 Task: In the Contact  CarterEllie@iko.com; add deal stage: 'Qualified to buy'; Add amount '100000'; Select Deal Type: New Business; Select priority: 'Medium'; Associate deal with contact: choose any two contacts and company: Select any company.. Logged in from softage.1@softage.net
Action: Mouse moved to (78, 49)
Screenshot: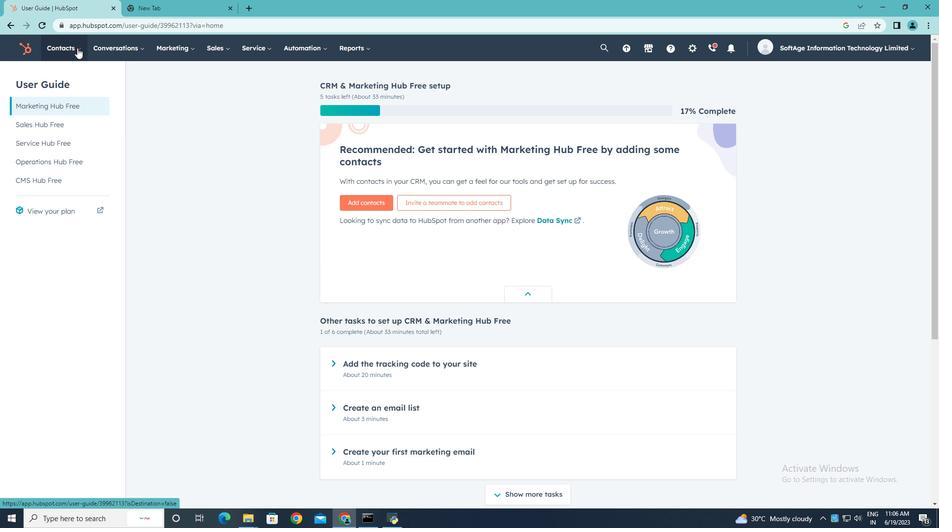 
Action: Mouse pressed left at (78, 49)
Screenshot: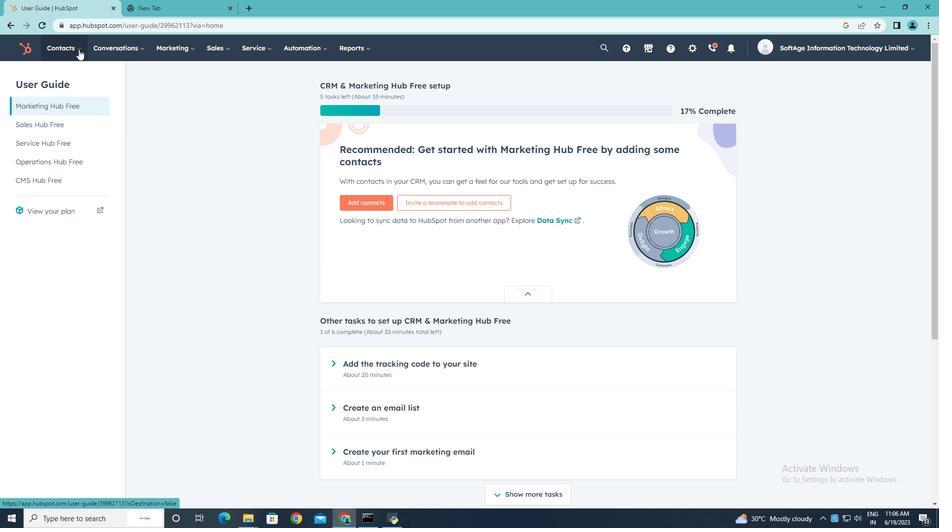 
Action: Mouse moved to (69, 76)
Screenshot: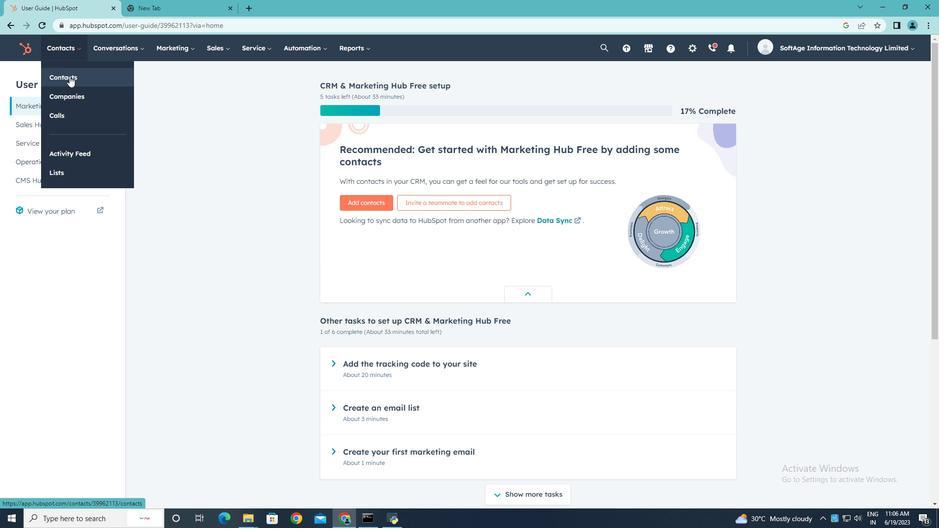 
Action: Mouse pressed left at (69, 76)
Screenshot: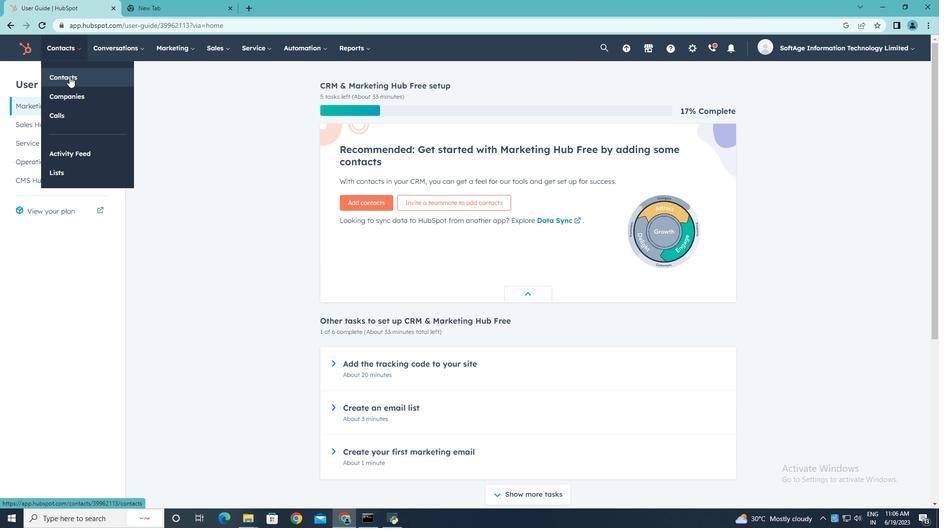 
Action: Mouse moved to (58, 157)
Screenshot: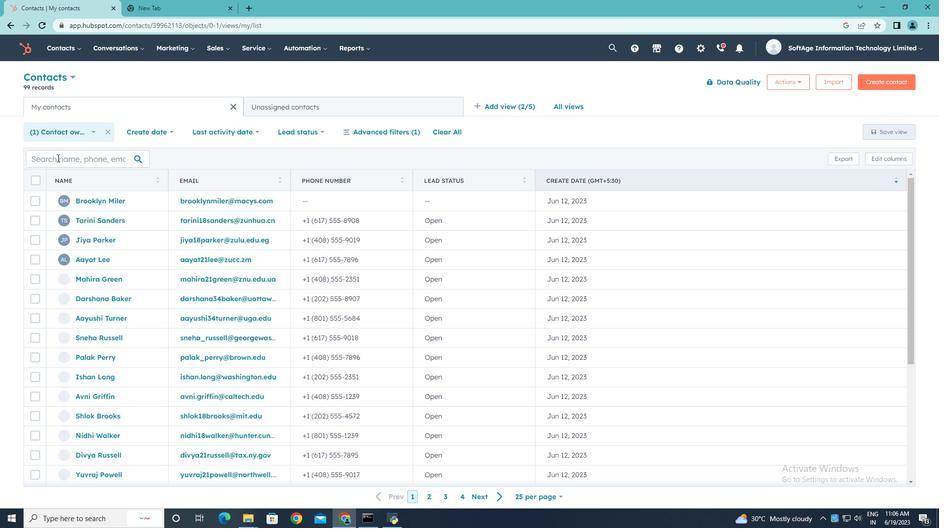 
Action: Mouse pressed left at (58, 157)
Screenshot: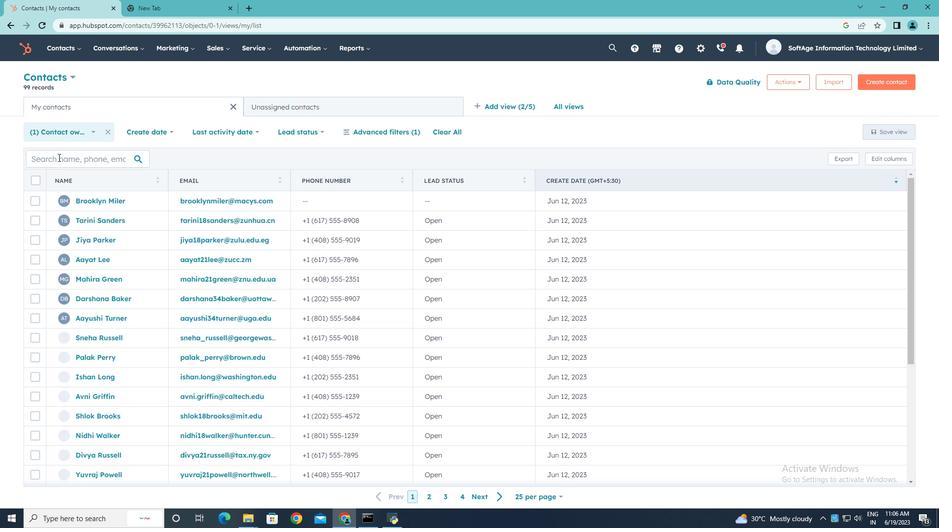 
Action: Key pressed <Key.shift>Carter<Key.shift>Ellie<Key.shift>@iko.cop<Key.backspace>m
Screenshot: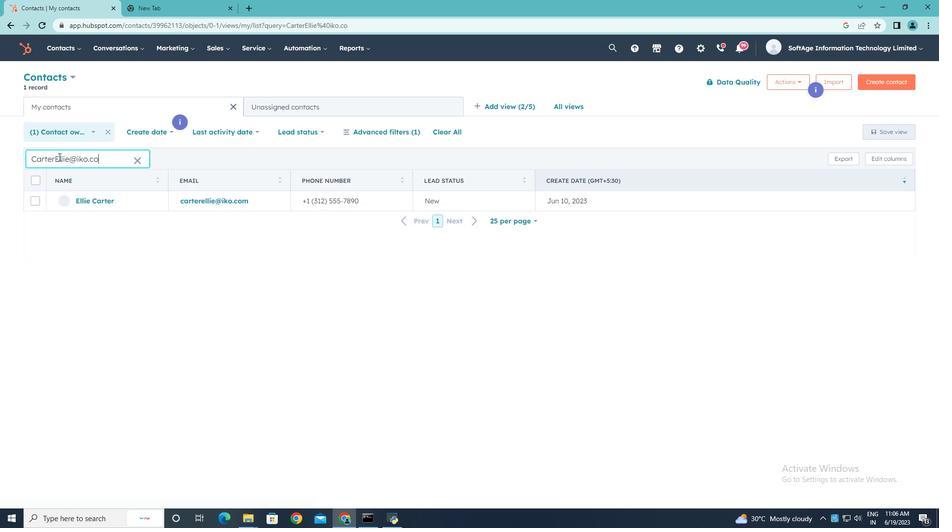 
Action: Mouse moved to (90, 200)
Screenshot: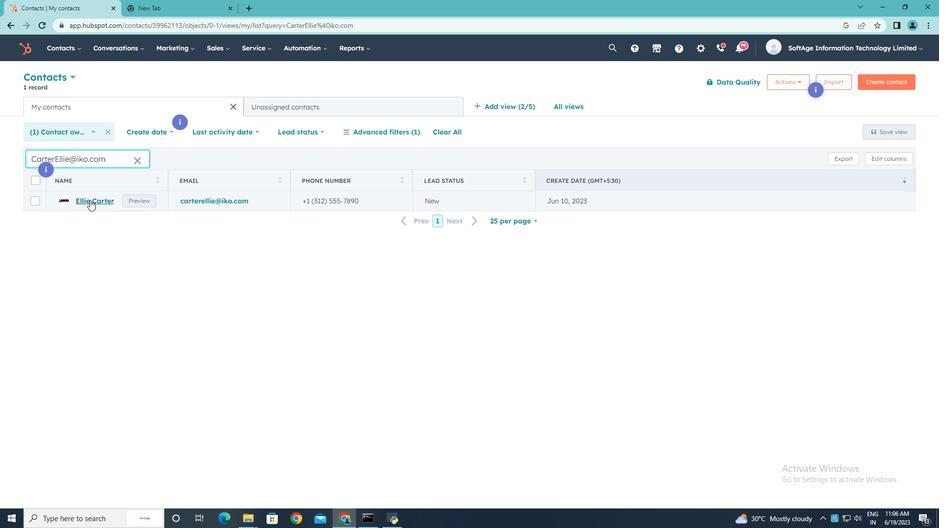
Action: Mouse pressed left at (90, 200)
Screenshot: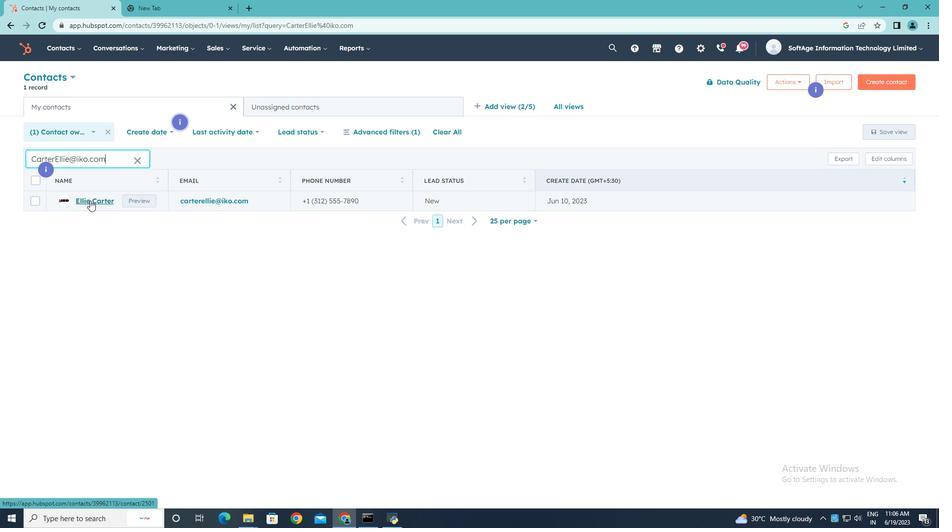 
Action: Mouse moved to (471, 252)
Screenshot: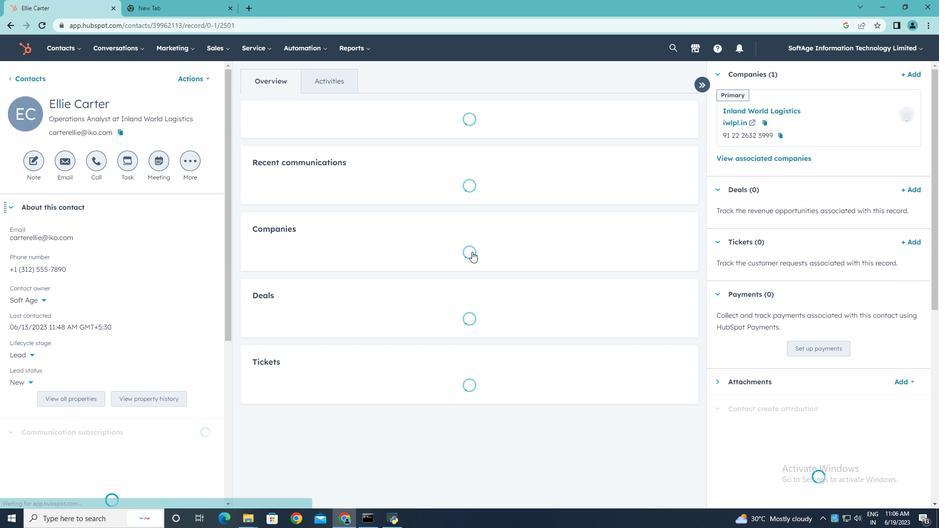 
Action: Mouse scrolled (471, 251) with delta (0, 0)
Screenshot: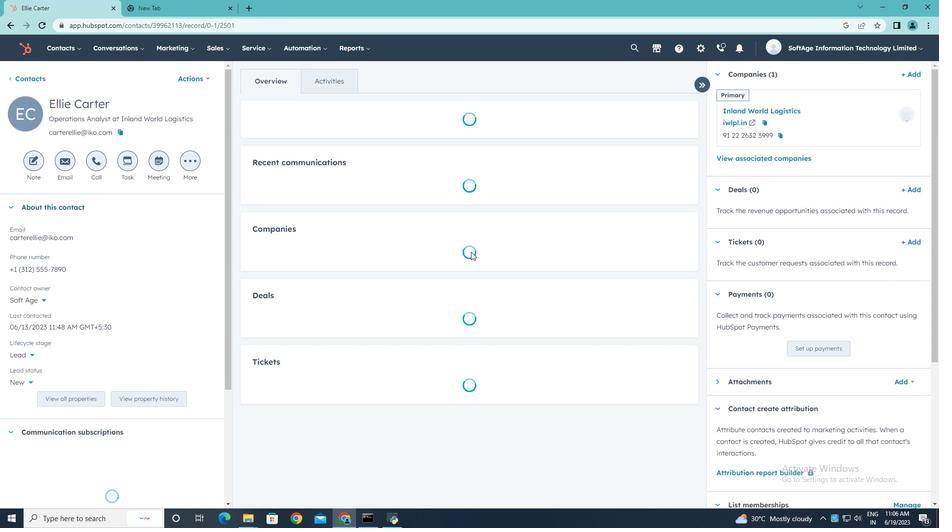 
Action: Mouse scrolled (471, 251) with delta (0, 0)
Screenshot: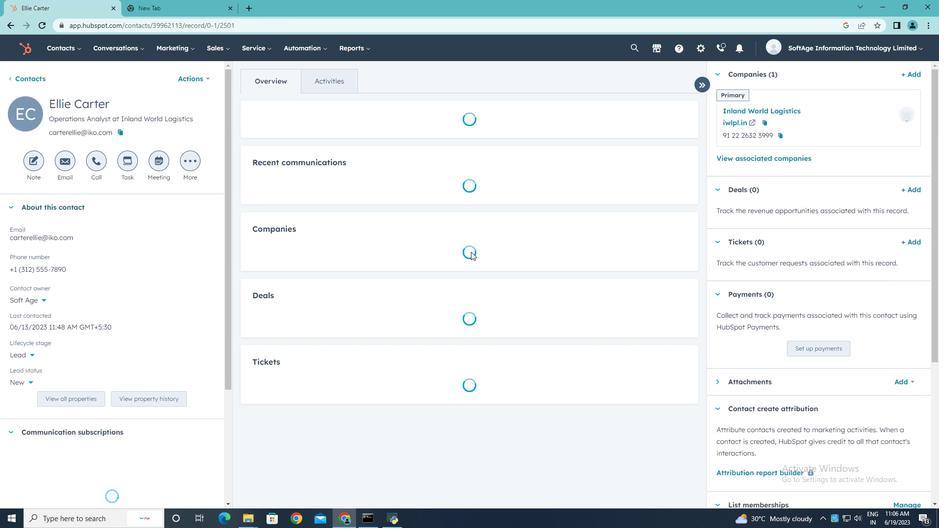 
Action: Mouse scrolled (471, 251) with delta (0, 0)
Screenshot: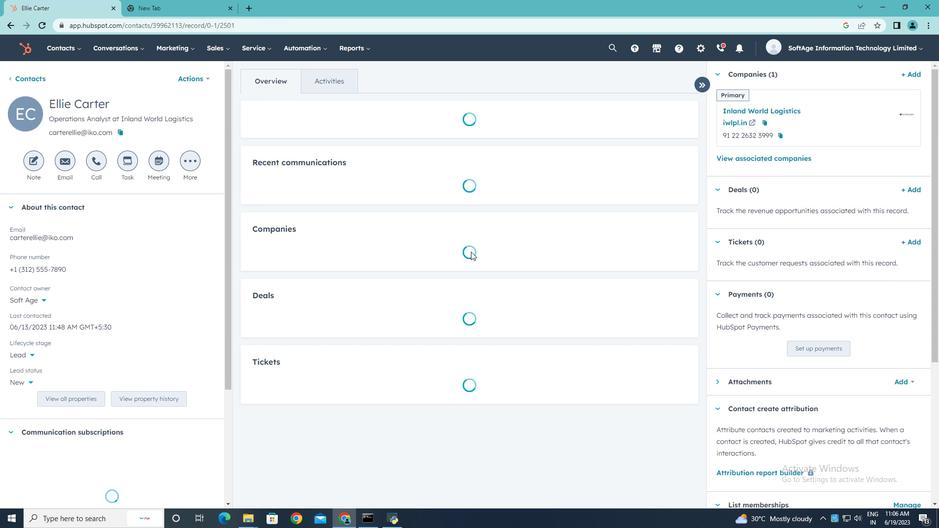 
Action: Mouse scrolled (471, 251) with delta (0, 0)
Screenshot: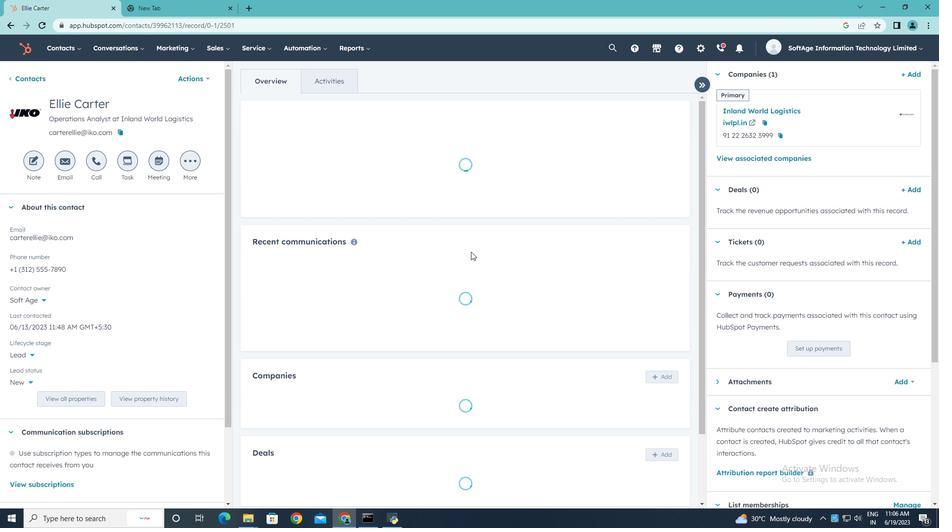 
Action: Mouse scrolled (471, 251) with delta (0, 0)
Screenshot: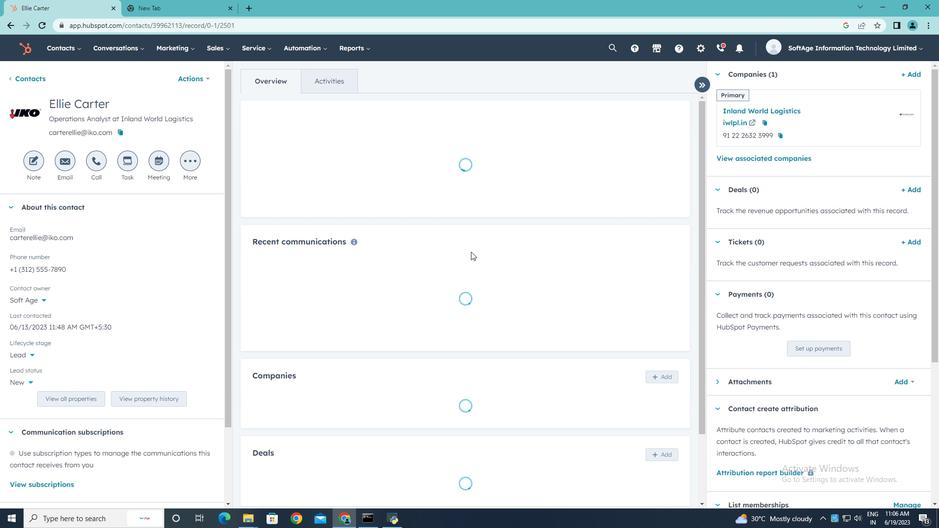 
Action: Mouse scrolled (471, 251) with delta (0, 0)
Screenshot: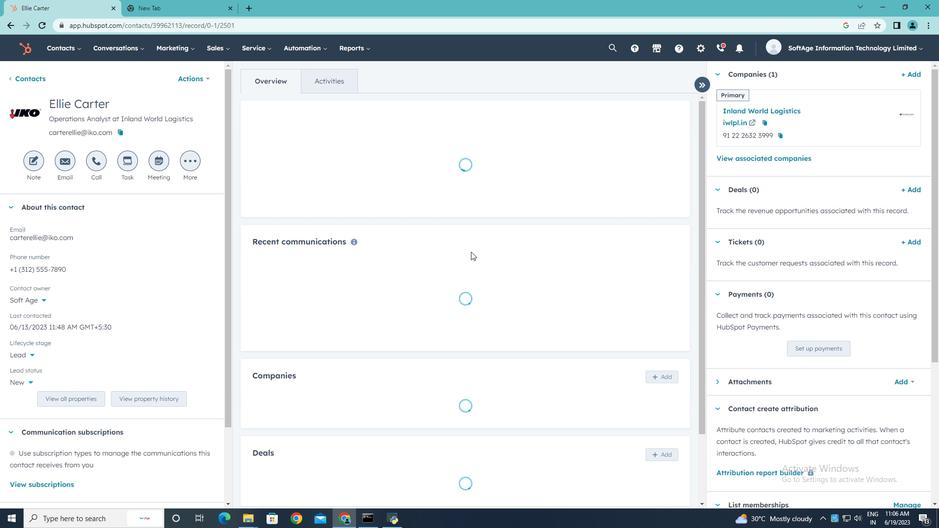 
Action: Mouse scrolled (471, 251) with delta (0, 0)
Screenshot: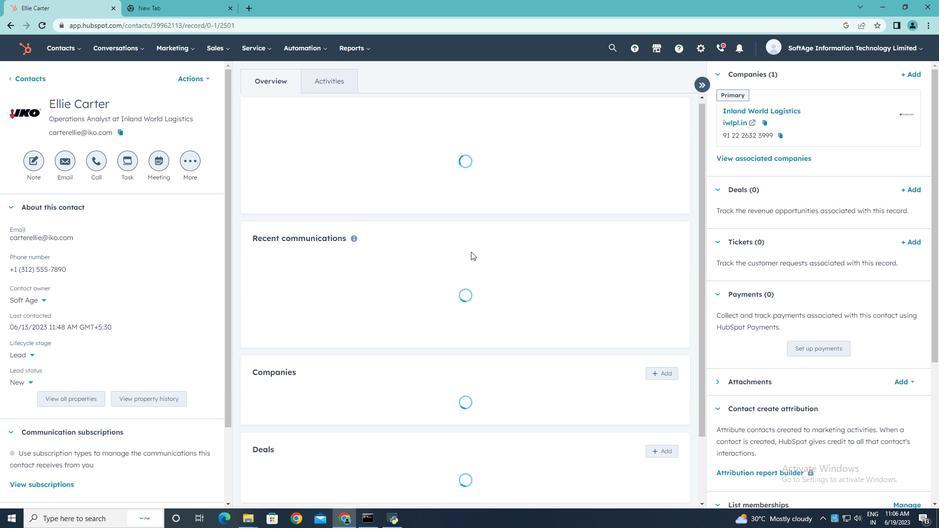
Action: Mouse scrolled (471, 251) with delta (0, 0)
Screenshot: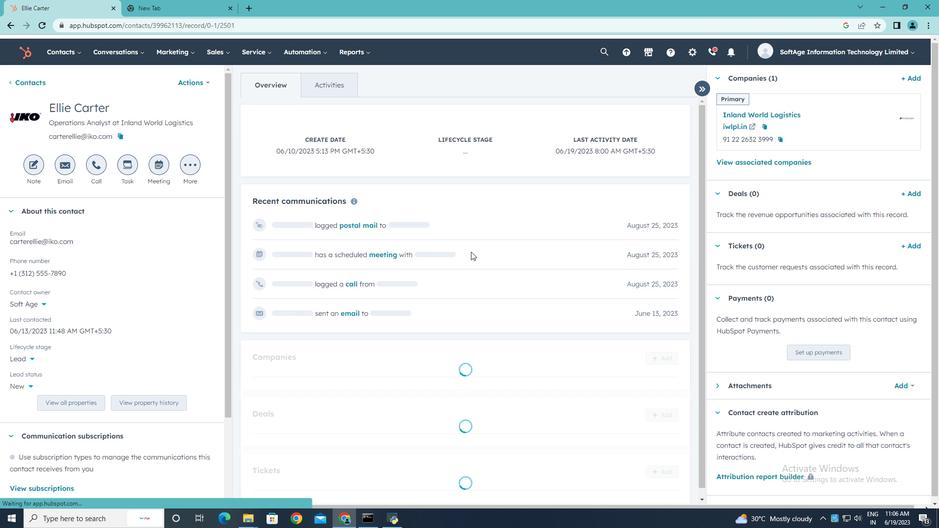 
Action: Mouse scrolled (471, 251) with delta (0, 0)
Screenshot: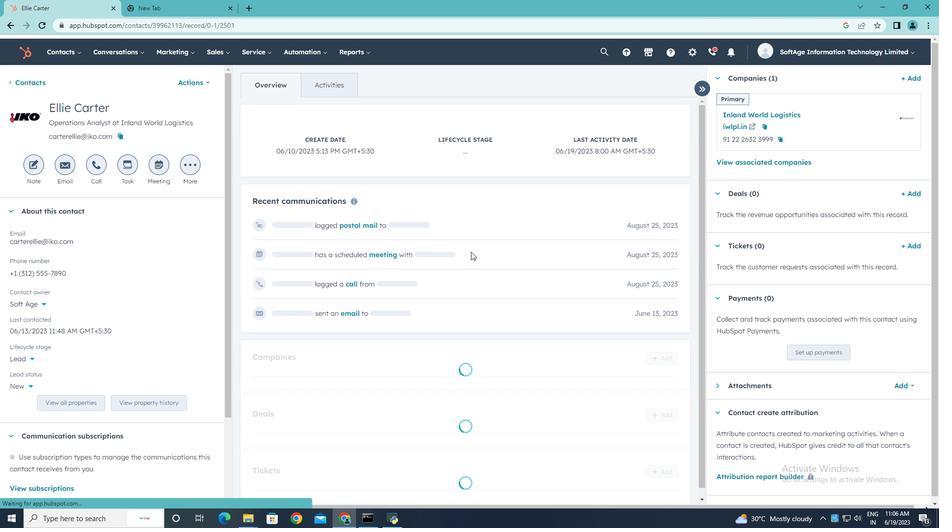 
Action: Mouse scrolled (471, 251) with delta (0, 0)
Screenshot: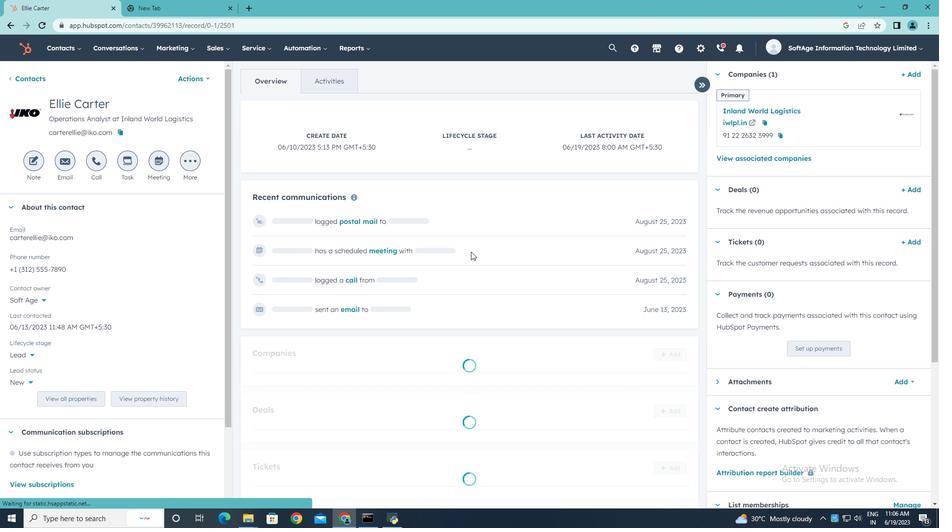 
Action: Mouse scrolled (471, 251) with delta (0, 0)
Screenshot: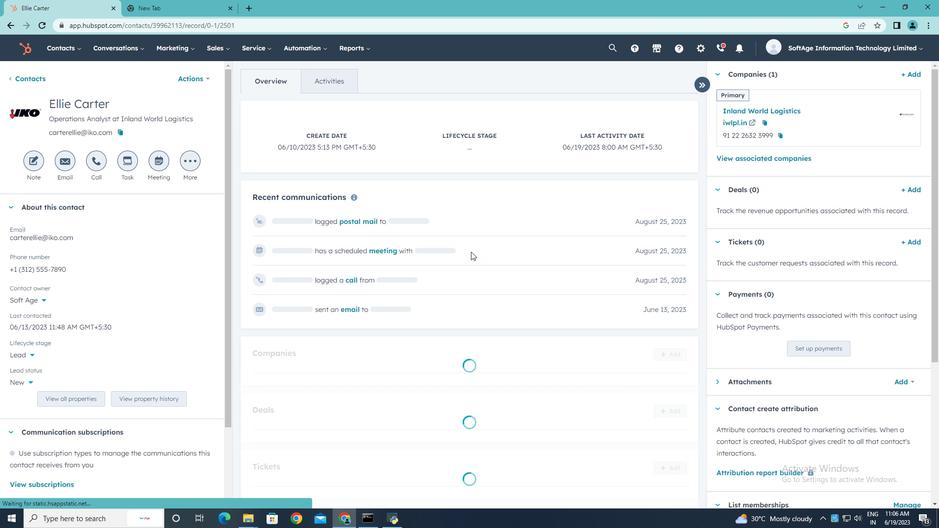 
Action: Mouse scrolled (471, 251) with delta (0, 0)
Screenshot: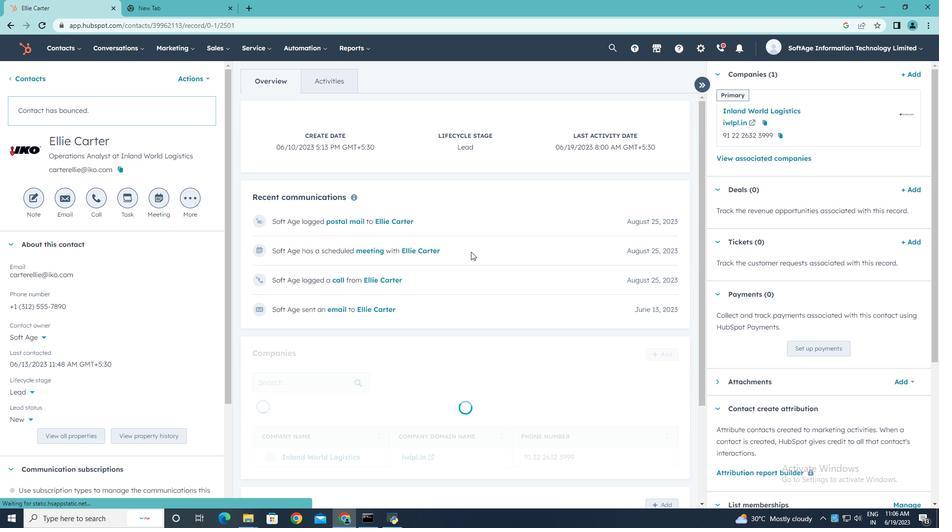
Action: Mouse scrolled (471, 251) with delta (0, 0)
Screenshot: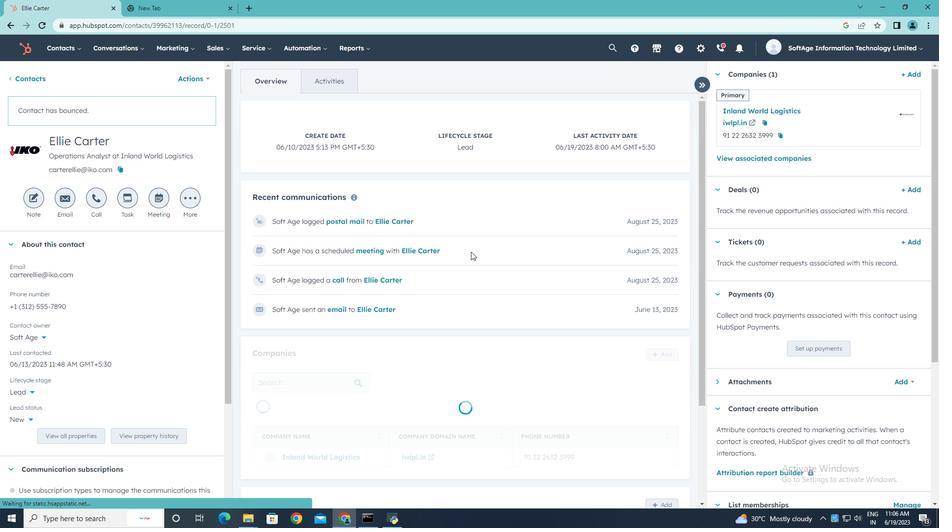 
Action: Mouse scrolled (471, 251) with delta (0, 0)
Screenshot: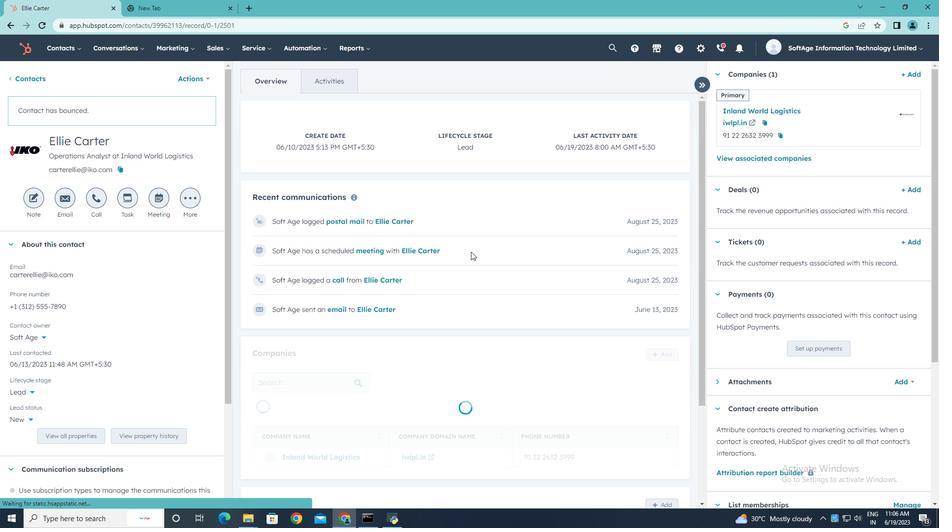 
Action: Mouse scrolled (471, 251) with delta (0, 0)
Screenshot: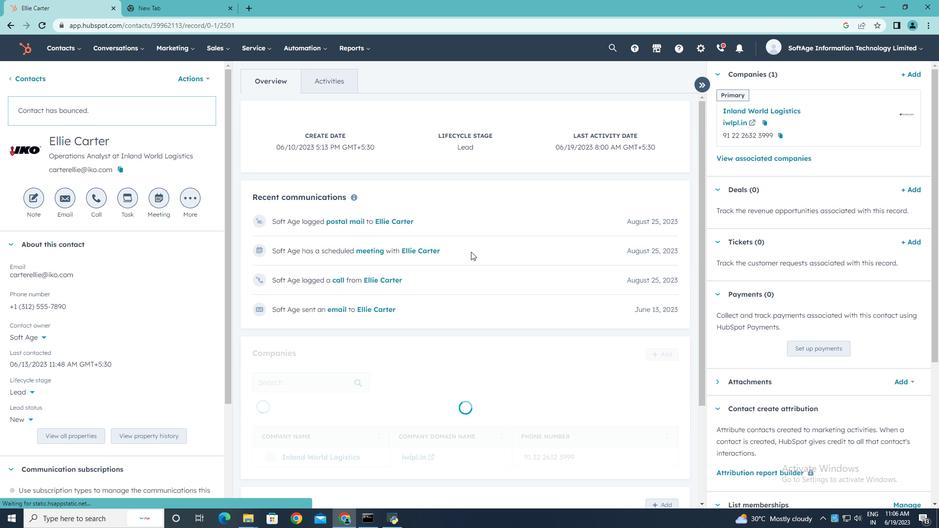 
Action: Mouse scrolled (471, 251) with delta (0, 0)
Screenshot: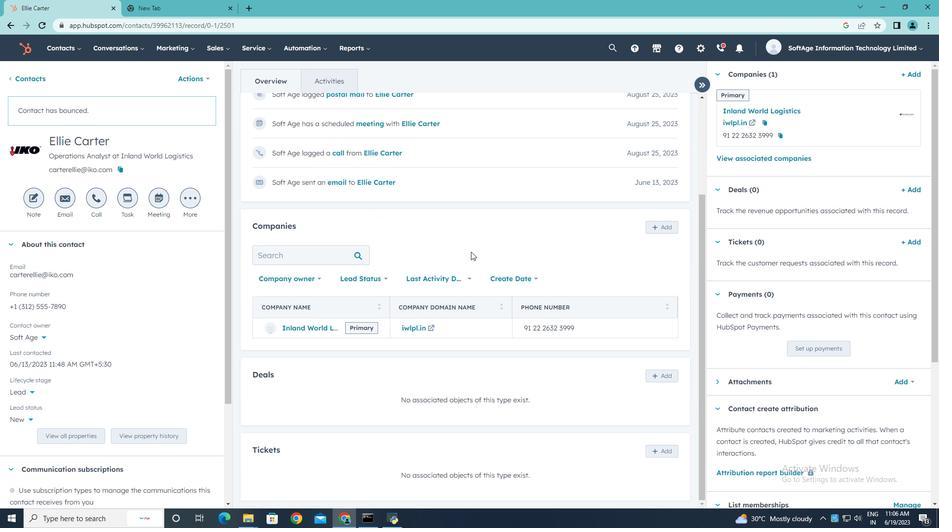 
Action: Mouse scrolled (471, 251) with delta (0, 0)
Screenshot: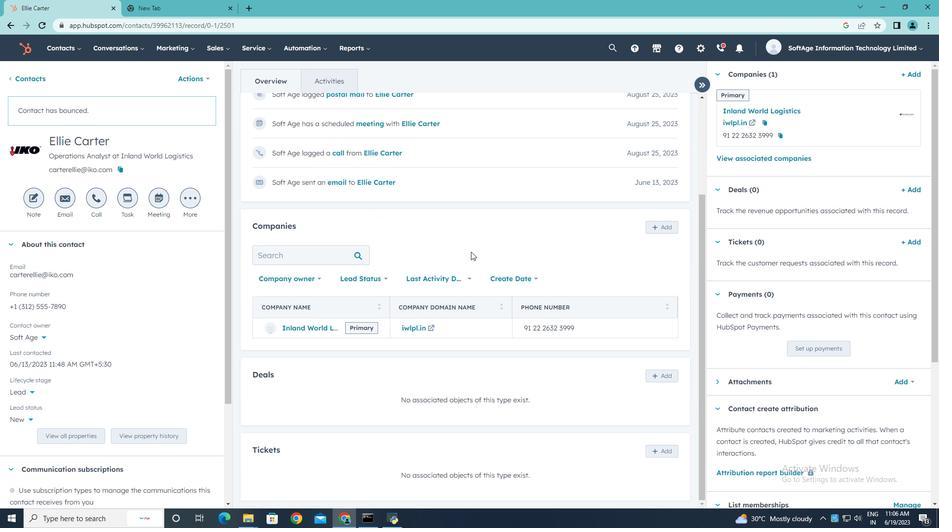 
Action: Mouse scrolled (471, 251) with delta (0, 0)
Screenshot: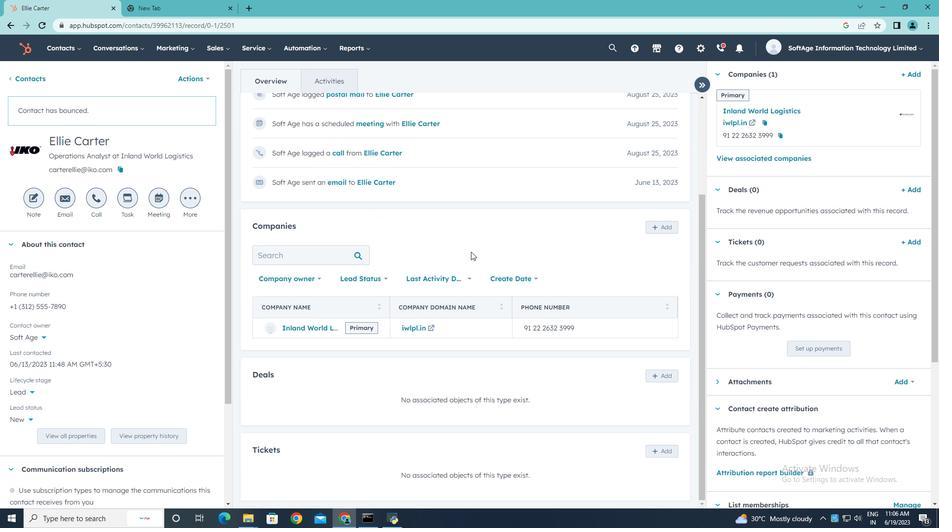 
Action: Mouse moved to (662, 377)
Screenshot: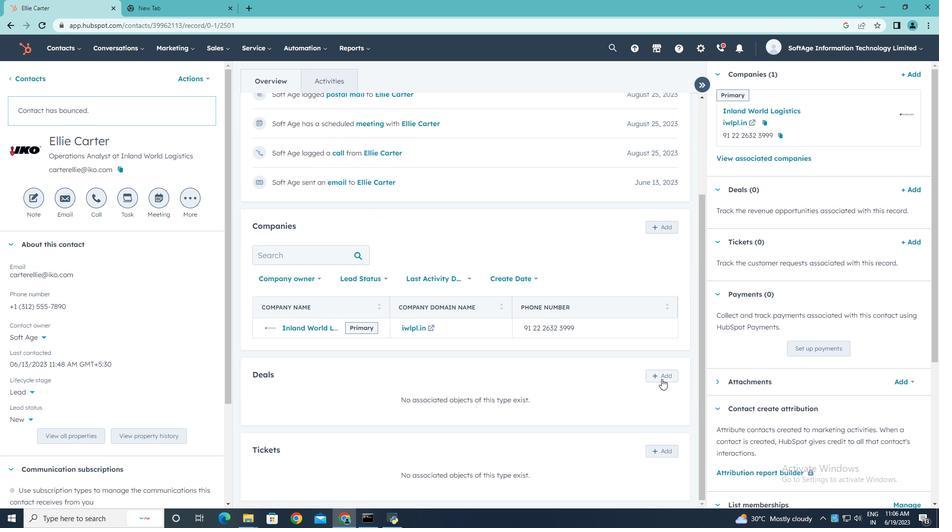 
Action: Mouse pressed left at (662, 377)
Screenshot: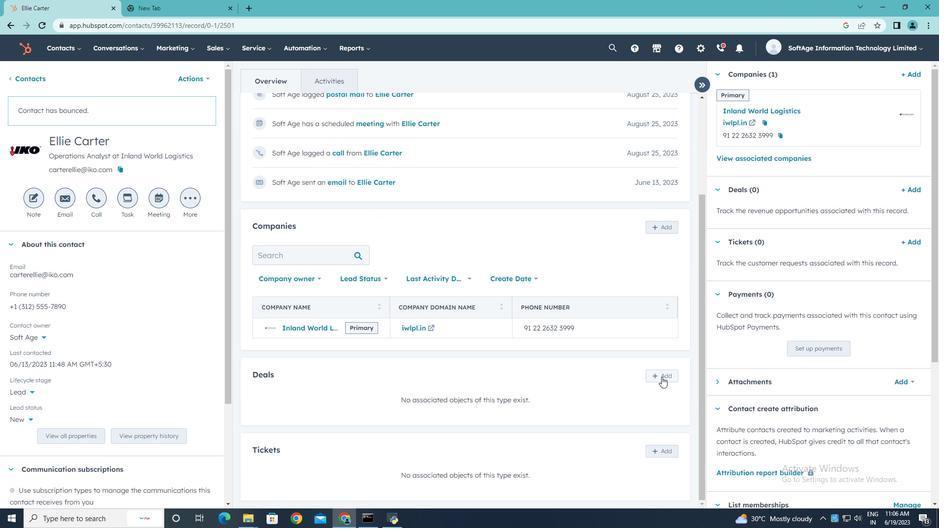 
Action: Mouse moved to (897, 249)
Screenshot: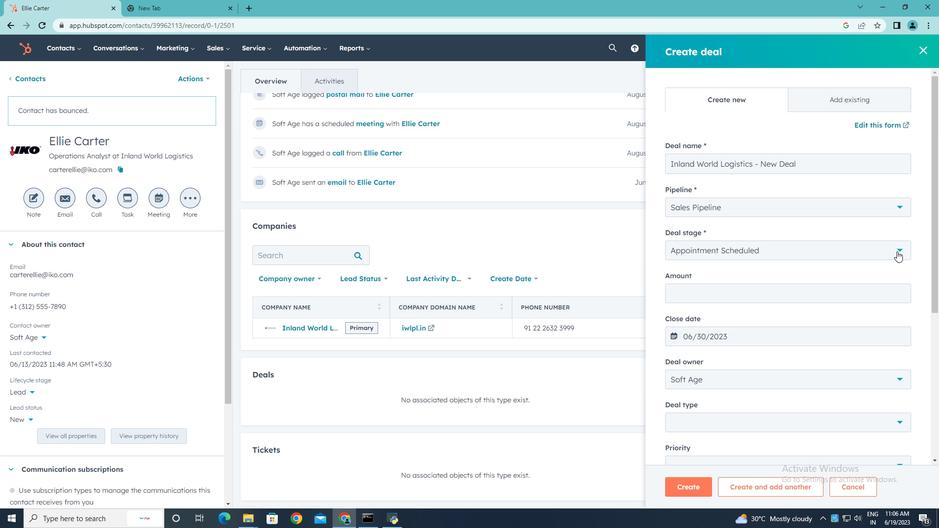 
Action: Mouse pressed left at (897, 249)
Screenshot: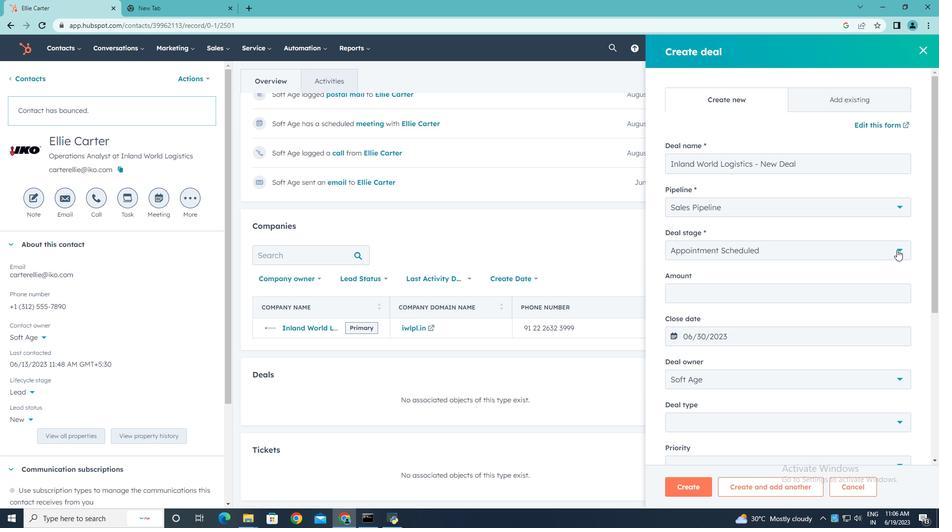 
Action: Mouse moved to (756, 322)
Screenshot: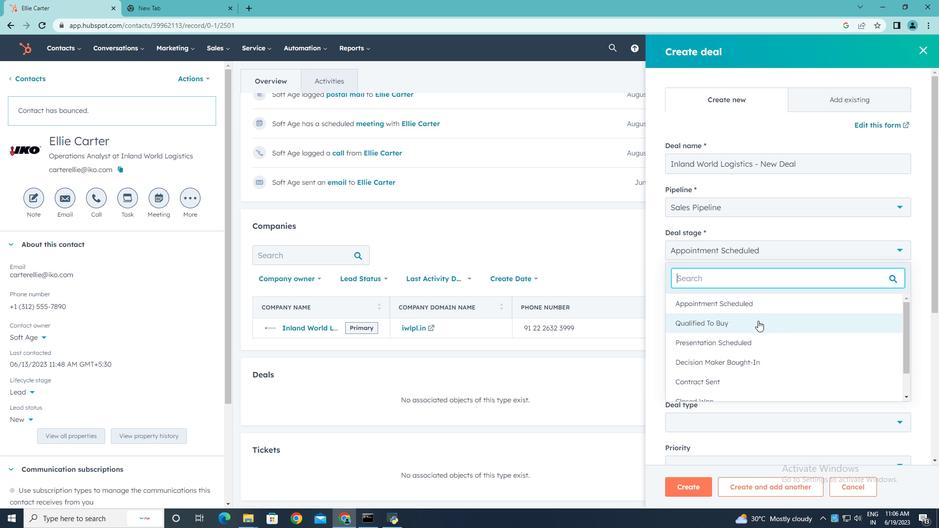 
Action: Mouse pressed left at (756, 322)
Screenshot: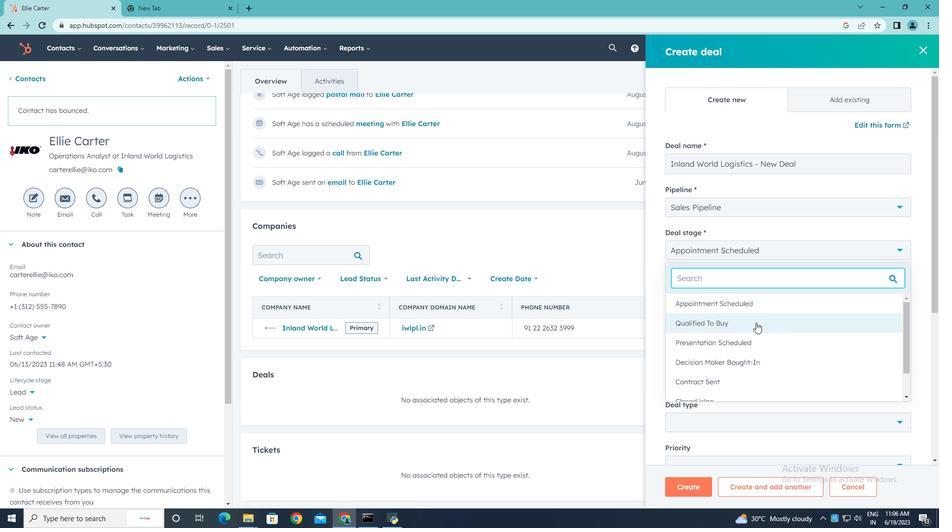 
Action: Mouse moved to (734, 292)
Screenshot: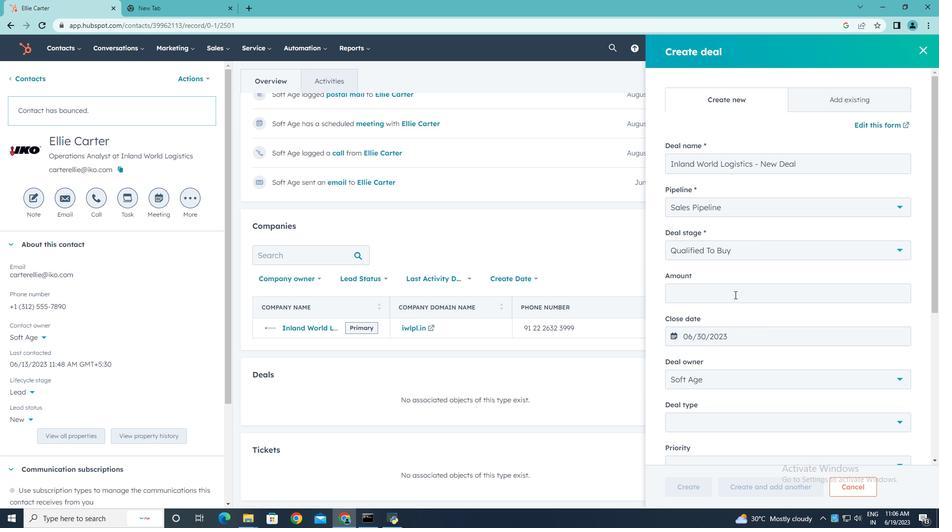 
Action: Mouse pressed left at (734, 292)
Screenshot: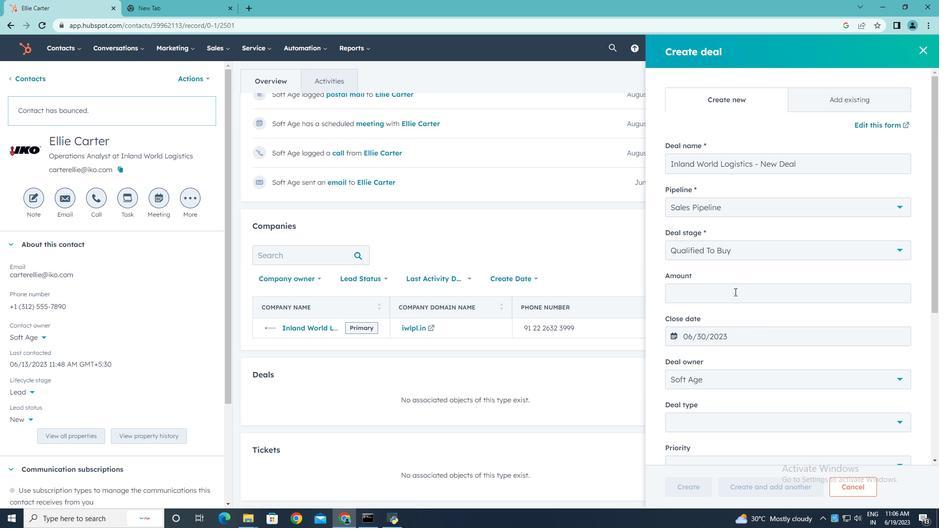 
Action: Key pressed 100000
Screenshot: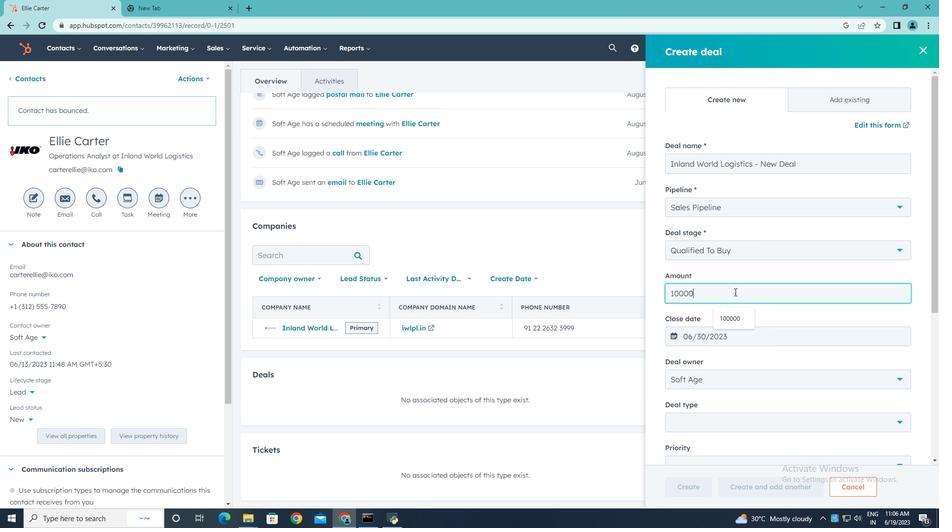
Action: Mouse moved to (903, 424)
Screenshot: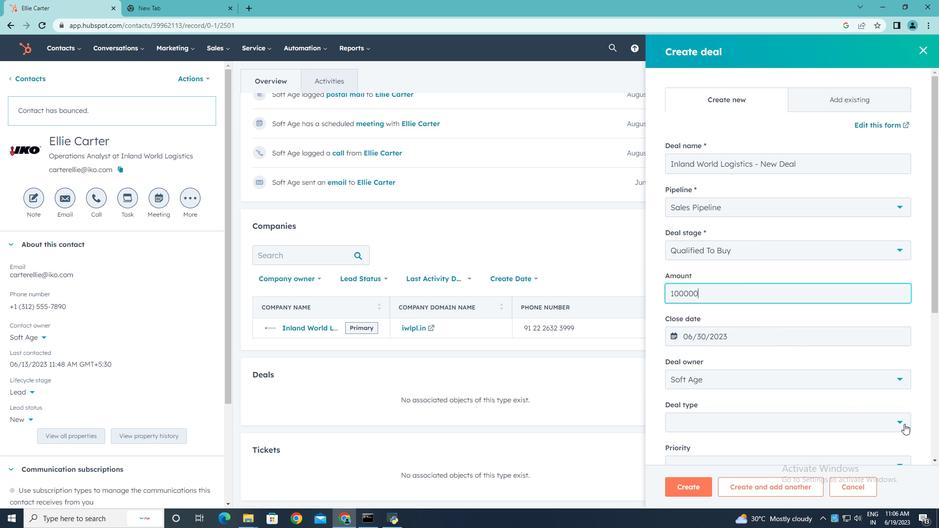 
Action: Mouse pressed left at (903, 424)
Screenshot: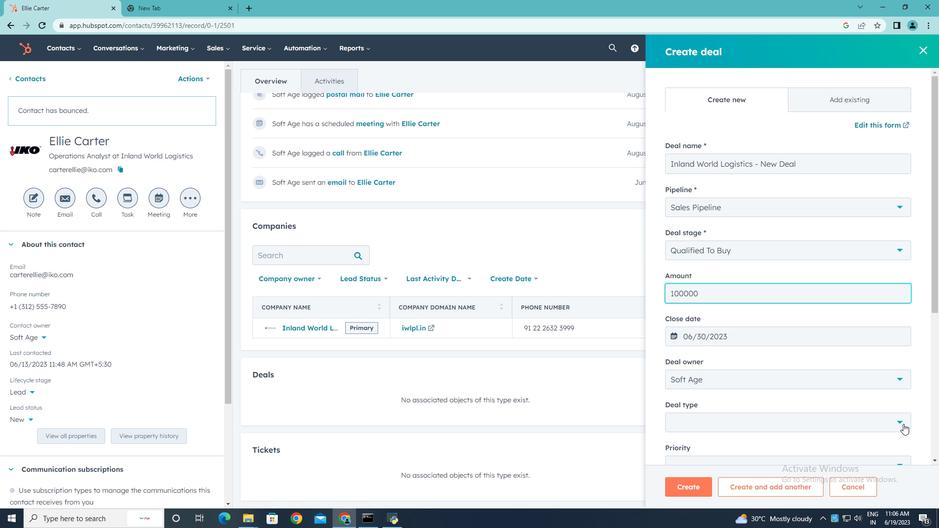 
Action: Mouse moved to (742, 469)
Screenshot: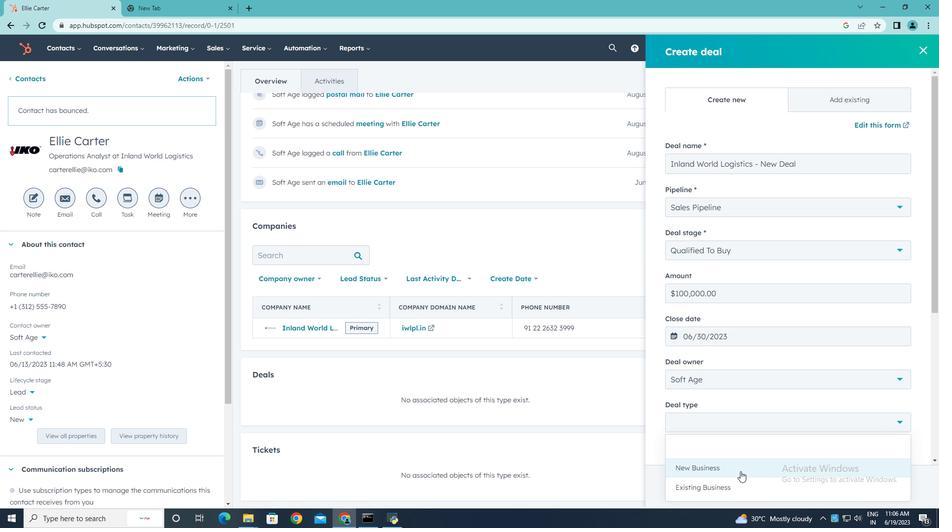 
Action: Mouse pressed left at (742, 469)
Screenshot: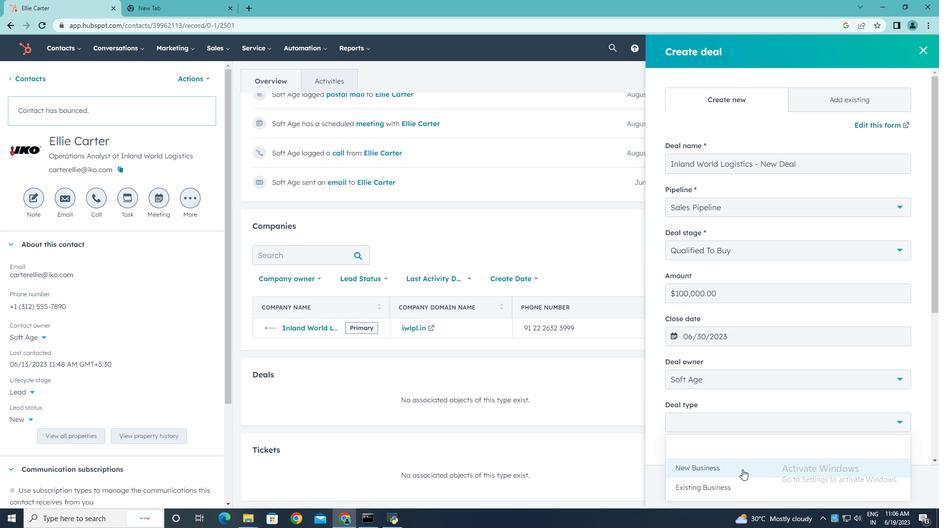 
Action: Mouse moved to (734, 384)
Screenshot: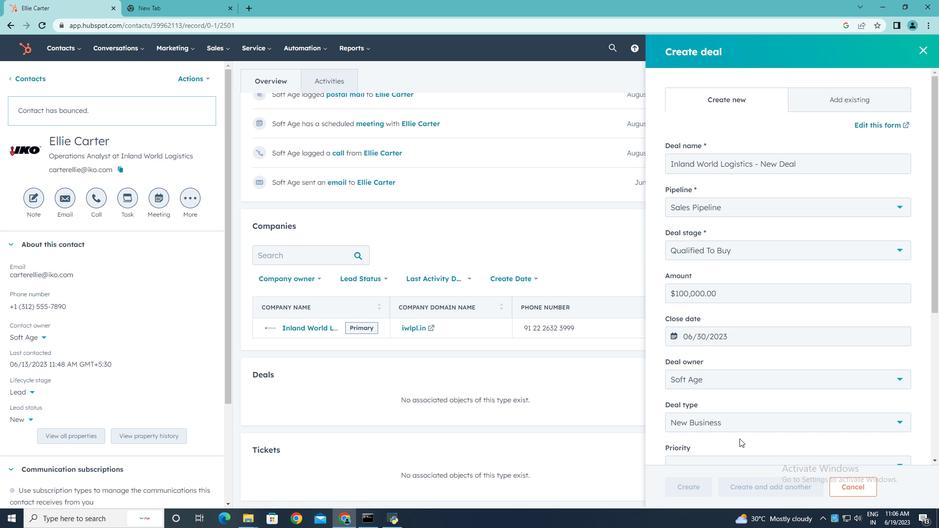
Action: Mouse scrolled (734, 384) with delta (0, 0)
Screenshot: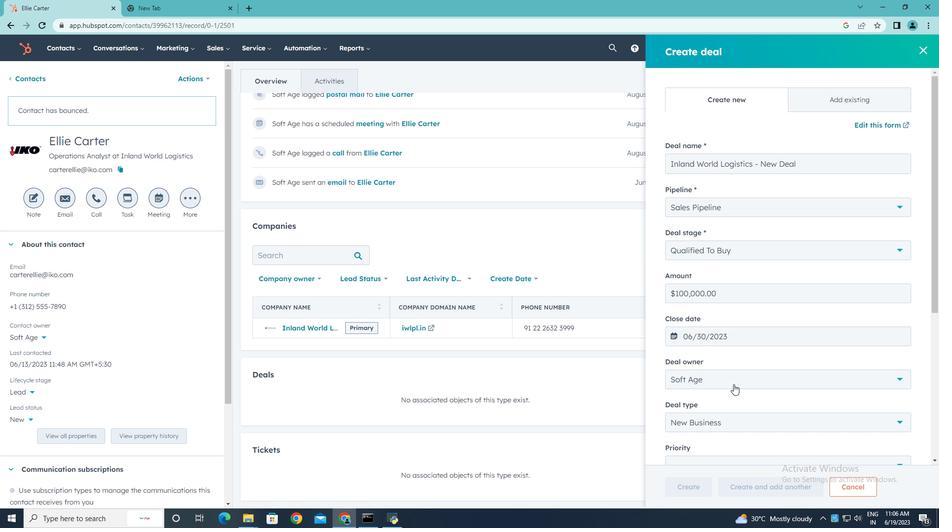 
Action: Mouse scrolled (734, 384) with delta (0, 0)
Screenshot: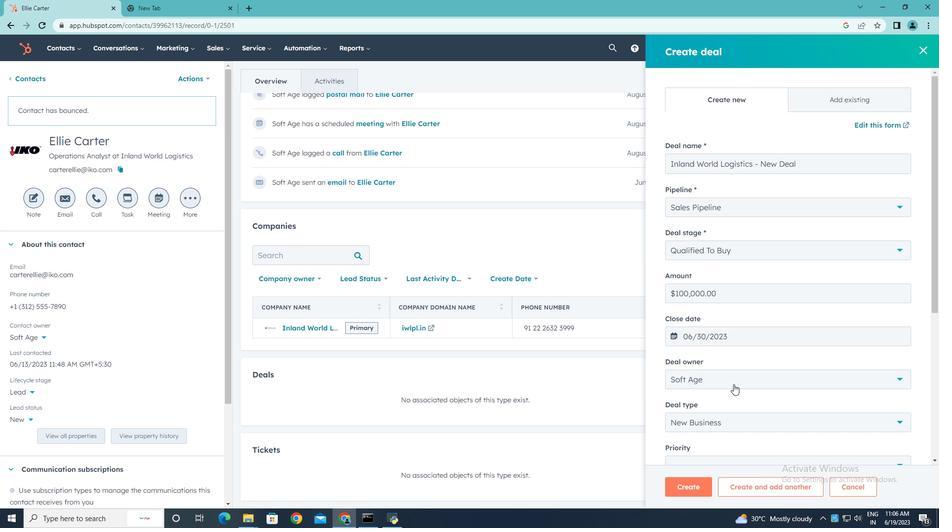 
Action: Mouse scrolled (734, 384) with delta (0, 0)
Screenshot: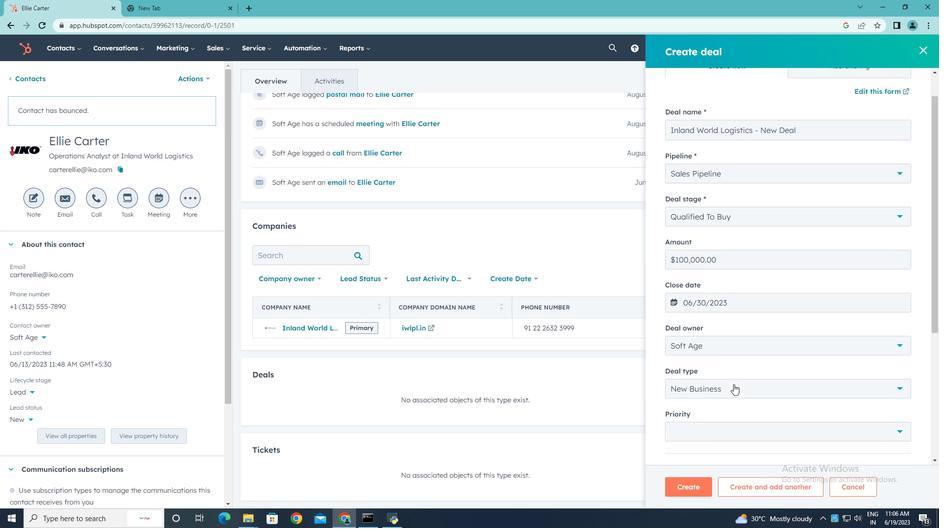
Action: Mouse moved to (897, 318)
Screenshot: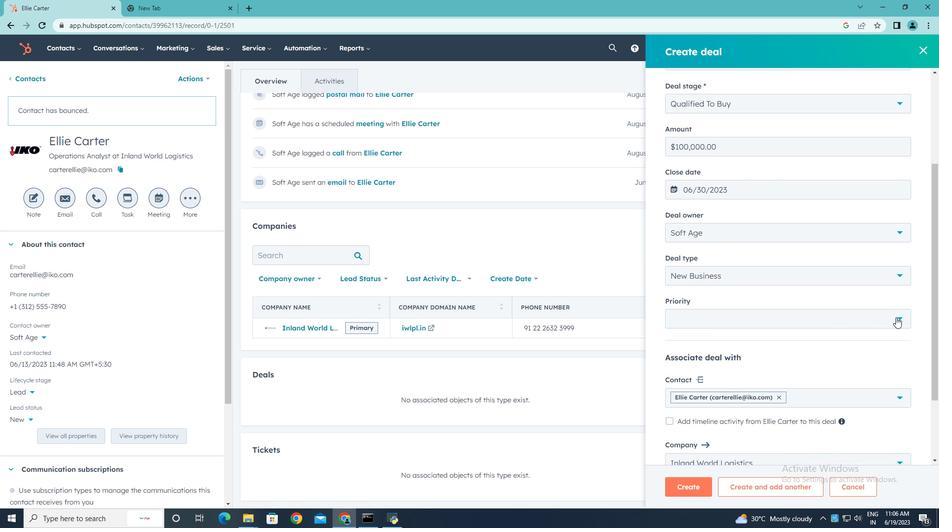 
Action: Mouse pressed left at (897, 318)
Screenshot: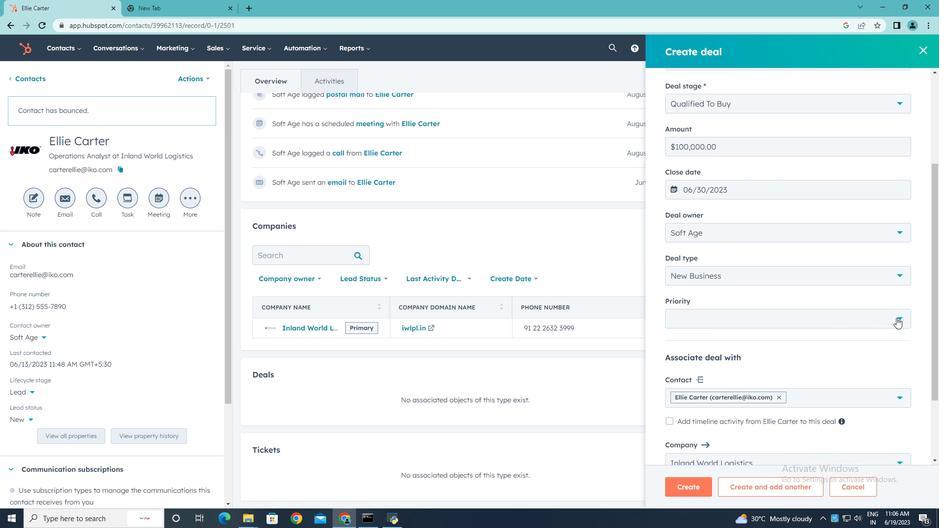 
Action: Mouse moved to (730, 383)
Screenshot: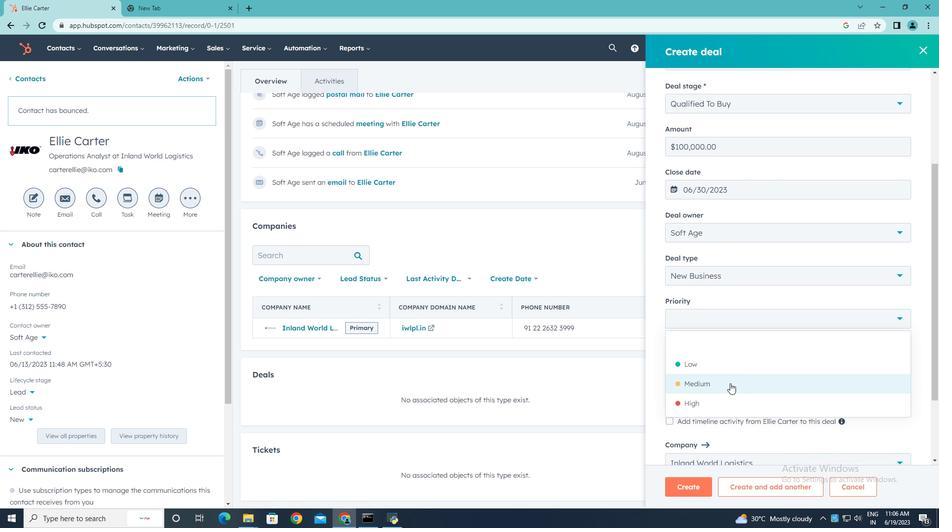
Action: Mouse pressed left at (730, 383)
Screenshot: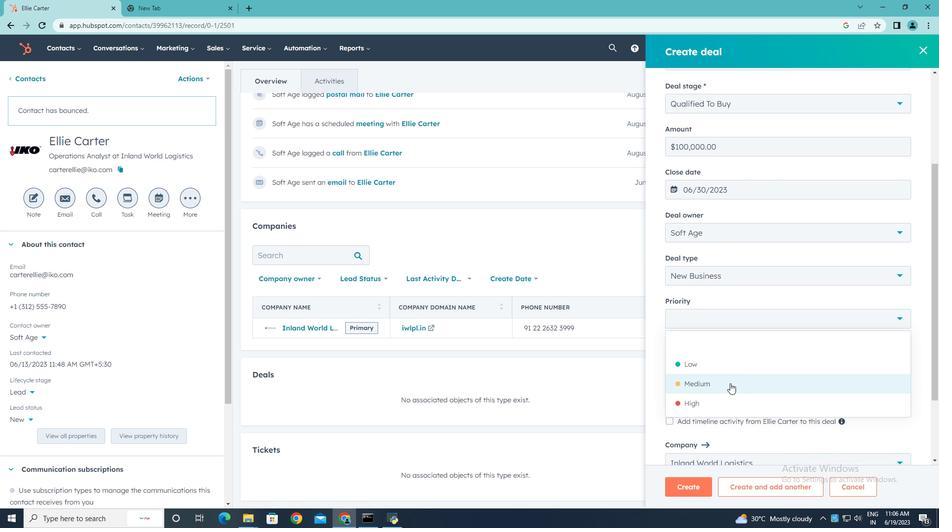 
Action: Mouse moved to (903, 398)
Screenshot: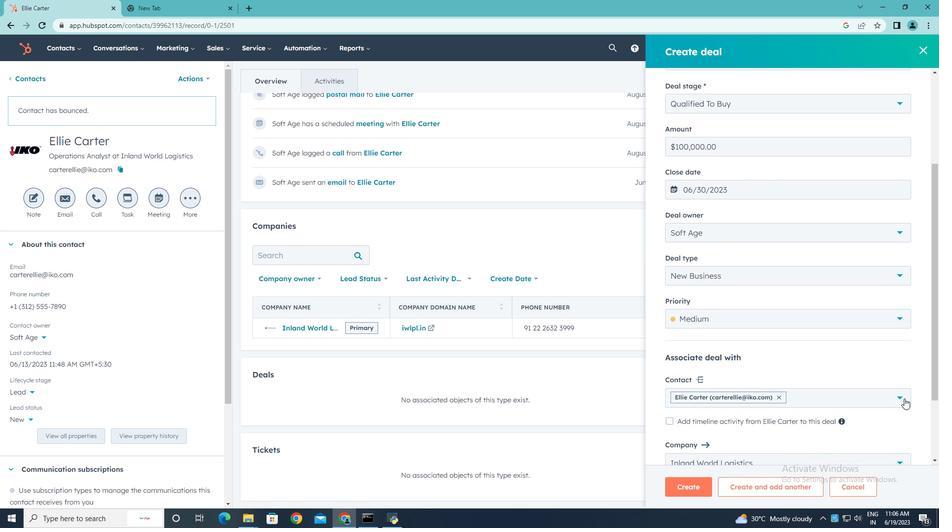
Action: Mouse pressed left at (903, 398)
Screenshot: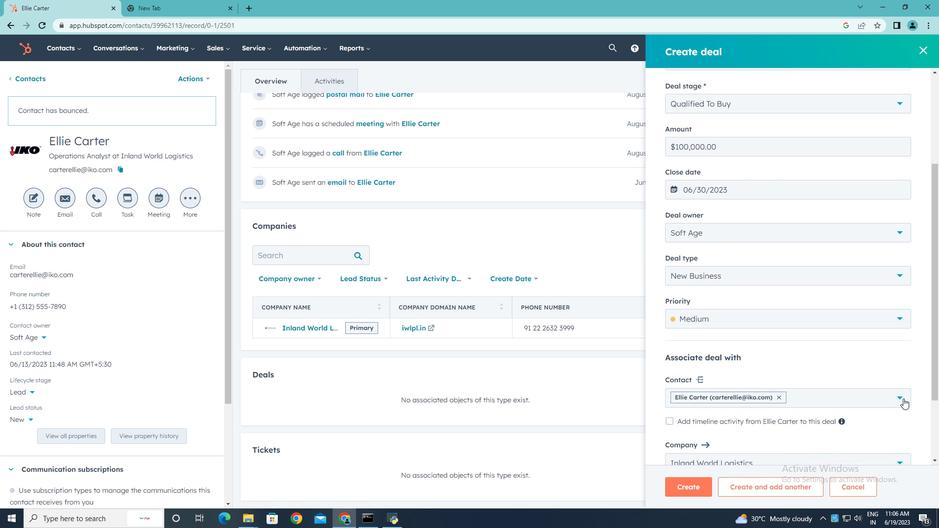 
Action: Mouse moved to (683, 348)
Screenshot: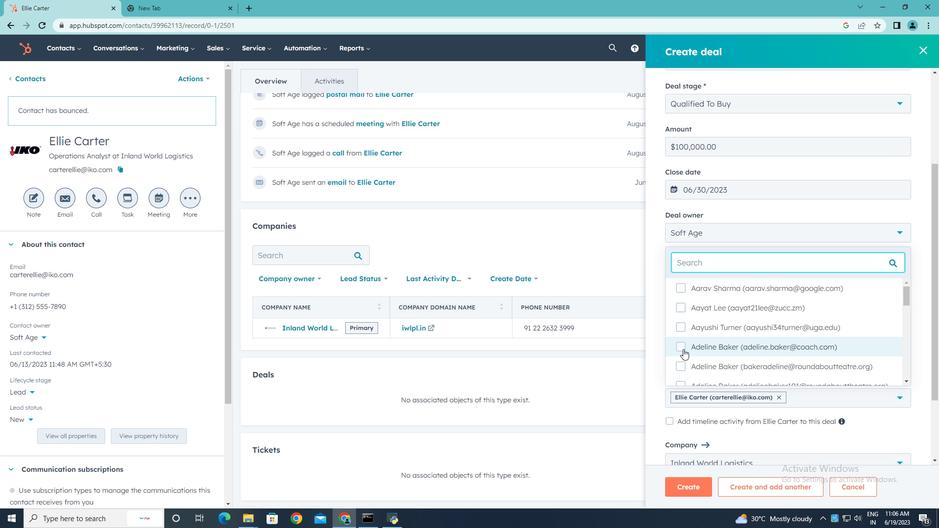 
Action: Mouse pressed left at (683, 348)
Screenshot: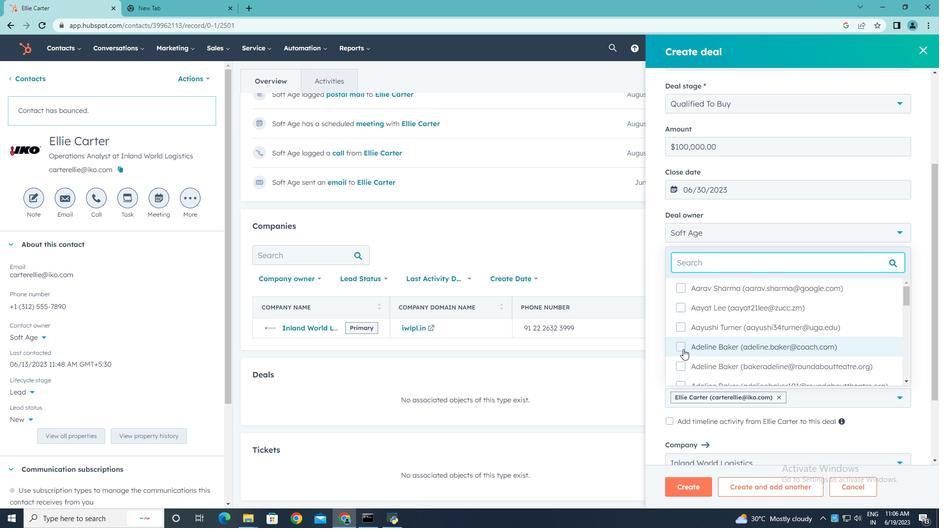 
Action: Mouse moved to (899, 404)
Screenshot: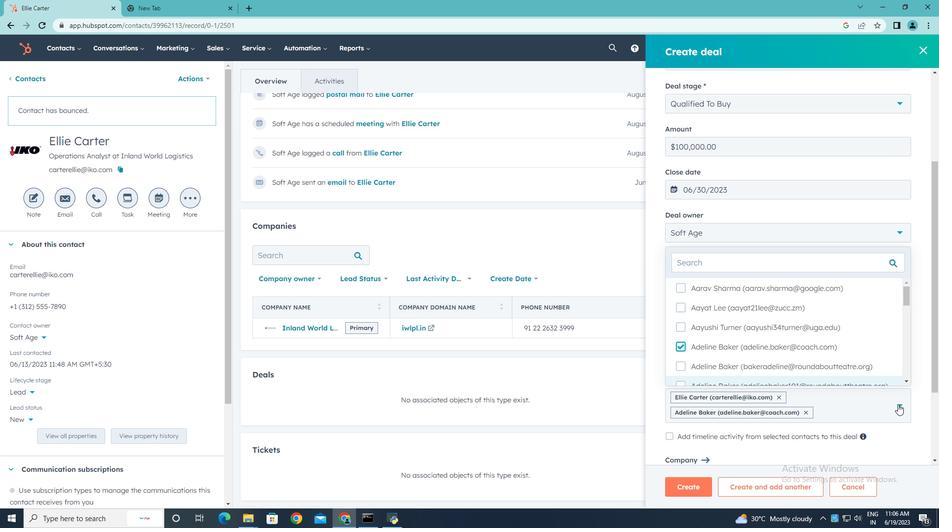 
Action: Mouse pressed left at (899, 404)
Screenshot: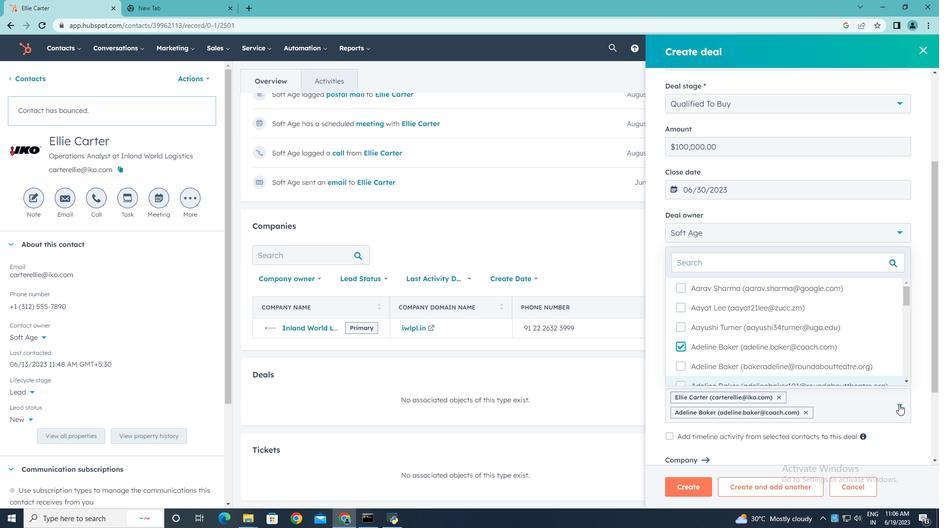 
Action: Mouse moved to (689, 485)
Screenshot: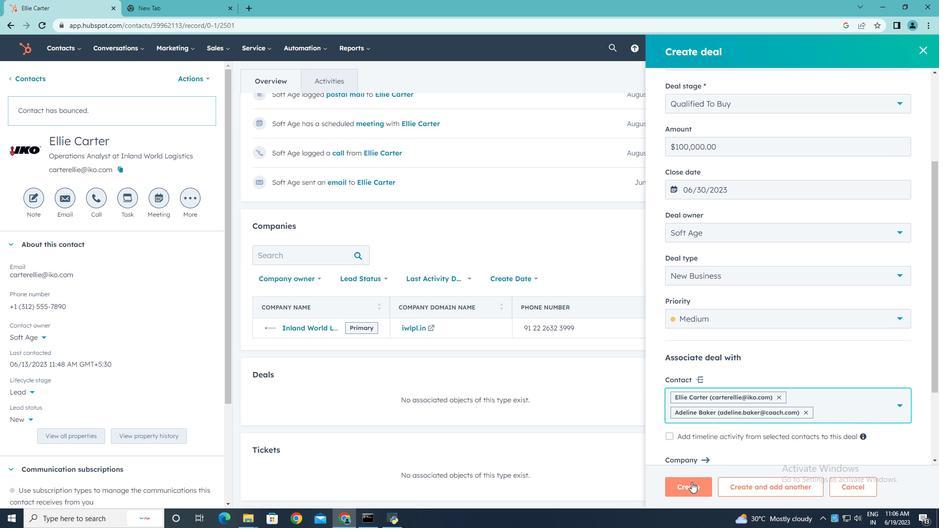 
Action: Mouse pressed left at (689, 485)
Screenshot: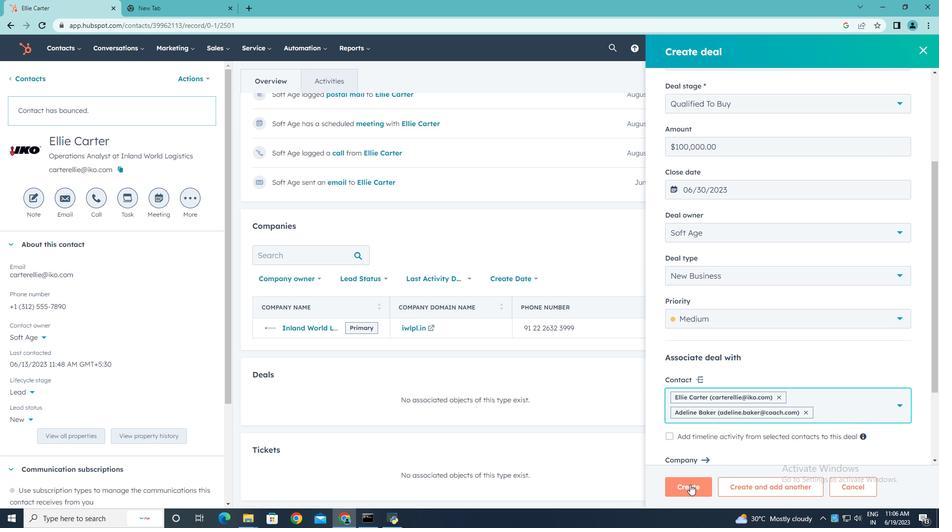 
